 Task: Add the task  Integrate a new email marketing system for a company's email campaigns to the section Code Combat in the project AgileInsight and add a Due Date to the respective task as 2023/08/05
Action: Mouse moved to (63, 285)
Screenshot: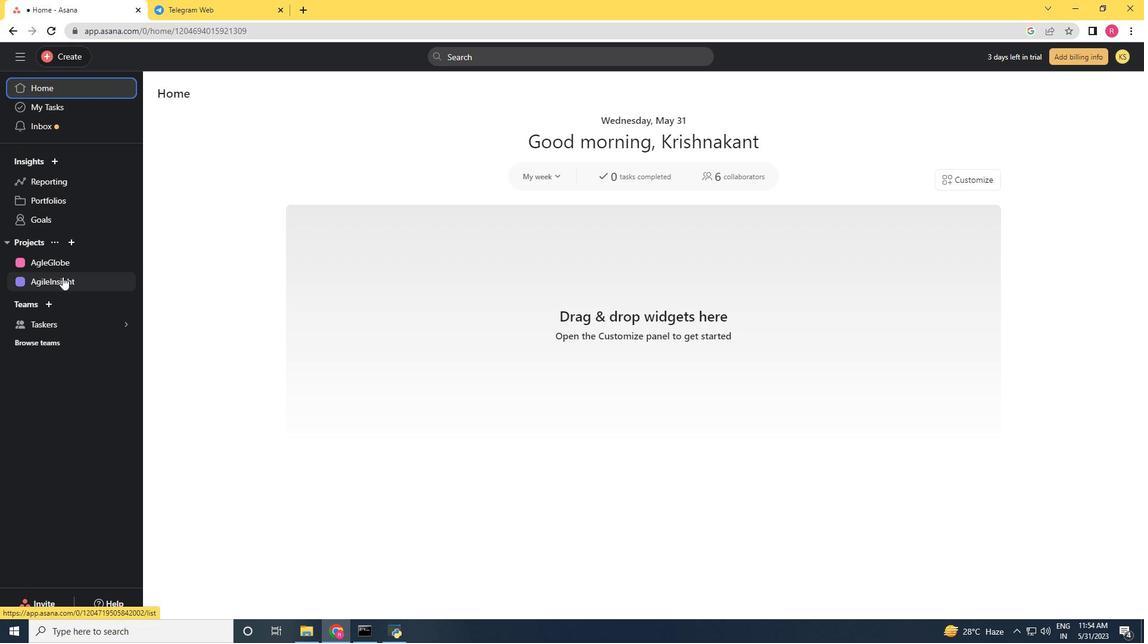 
Action: Mouse pressed left at (63, 285)
Screenshot: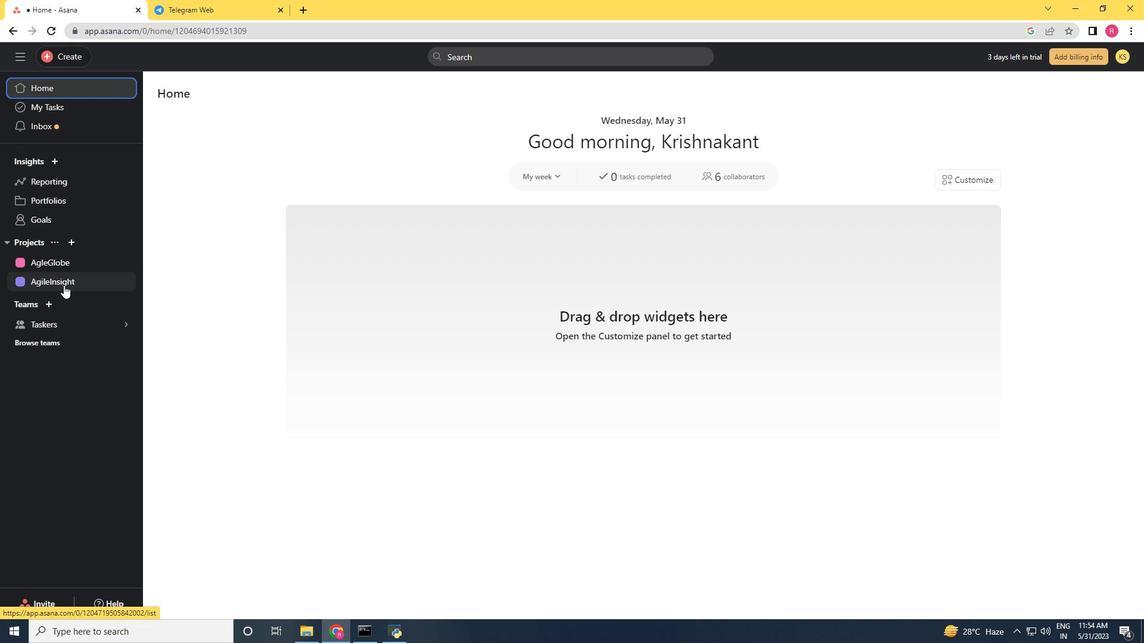 
Action: Mouse moved to (644, 443)
Screenshot: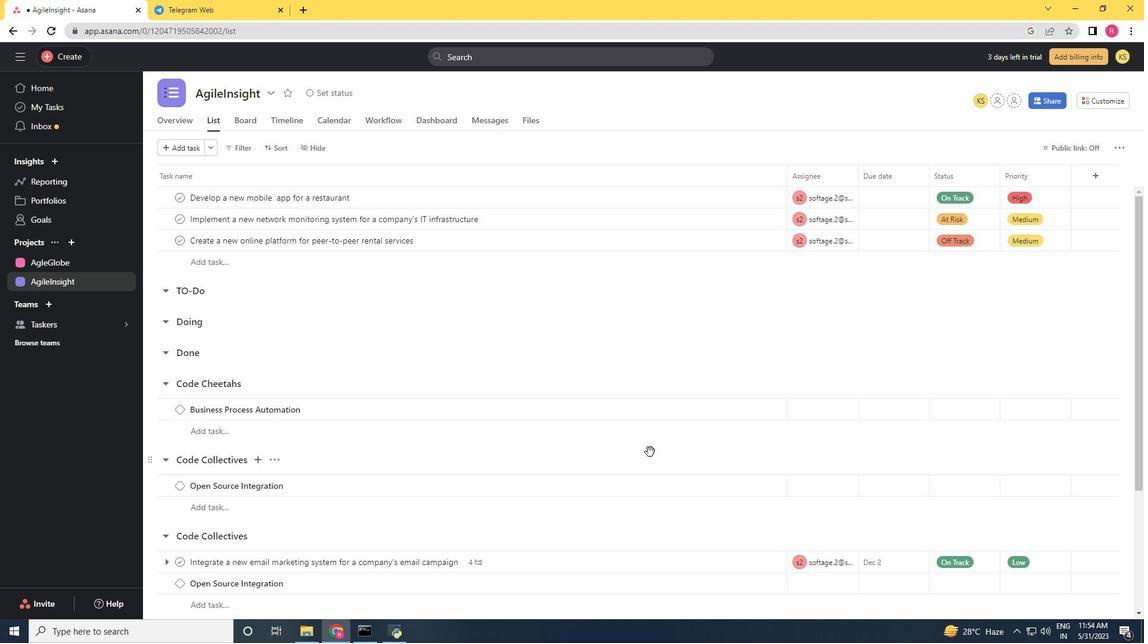 
Action: Mouse scrolled (644, 442) with delta (0, 0)
Screenshot: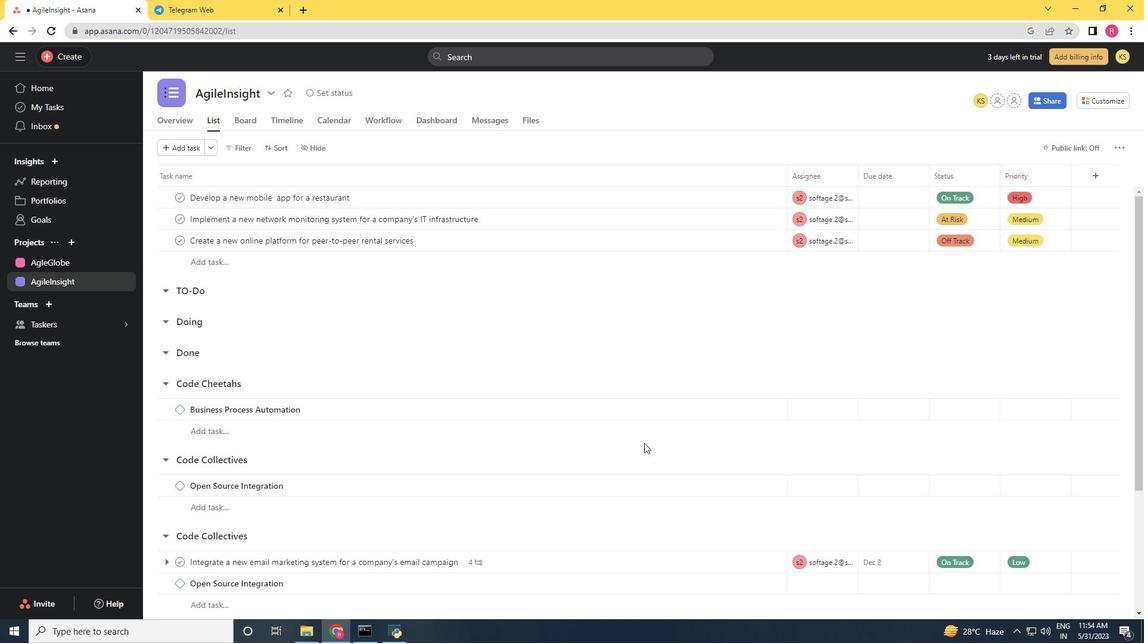
Action: Mouse scrolled (644, 442) with delta (0, 0)
Screenshot: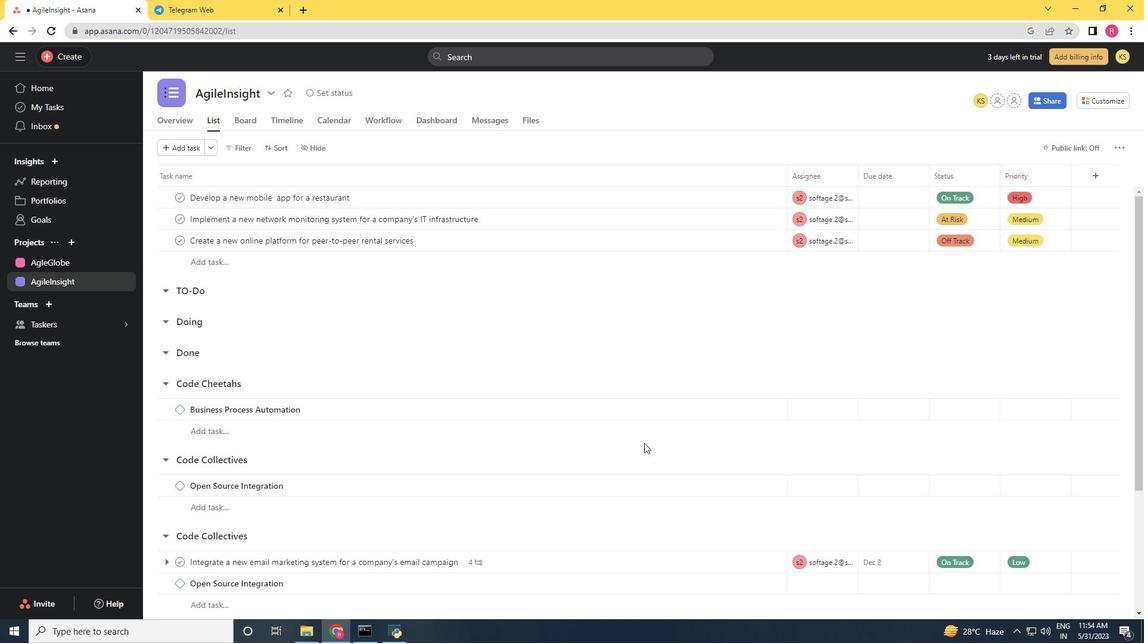 
Action: Mouse moved to (750, 446)
Screenshot: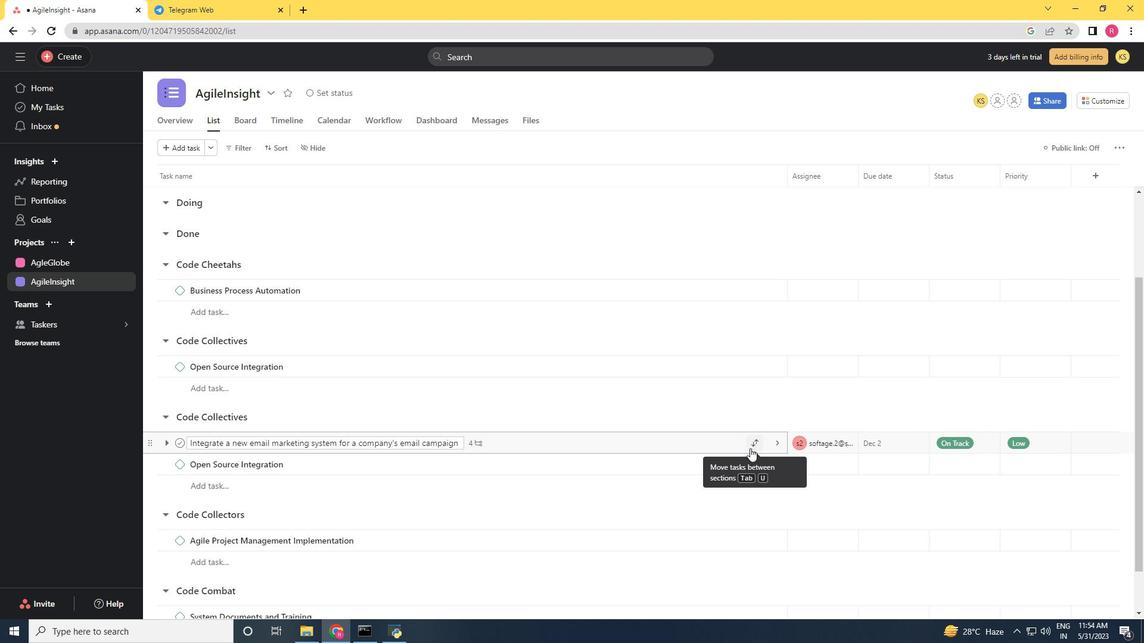 
Action: Mouse pressed left at (750, 446)
Screenshot: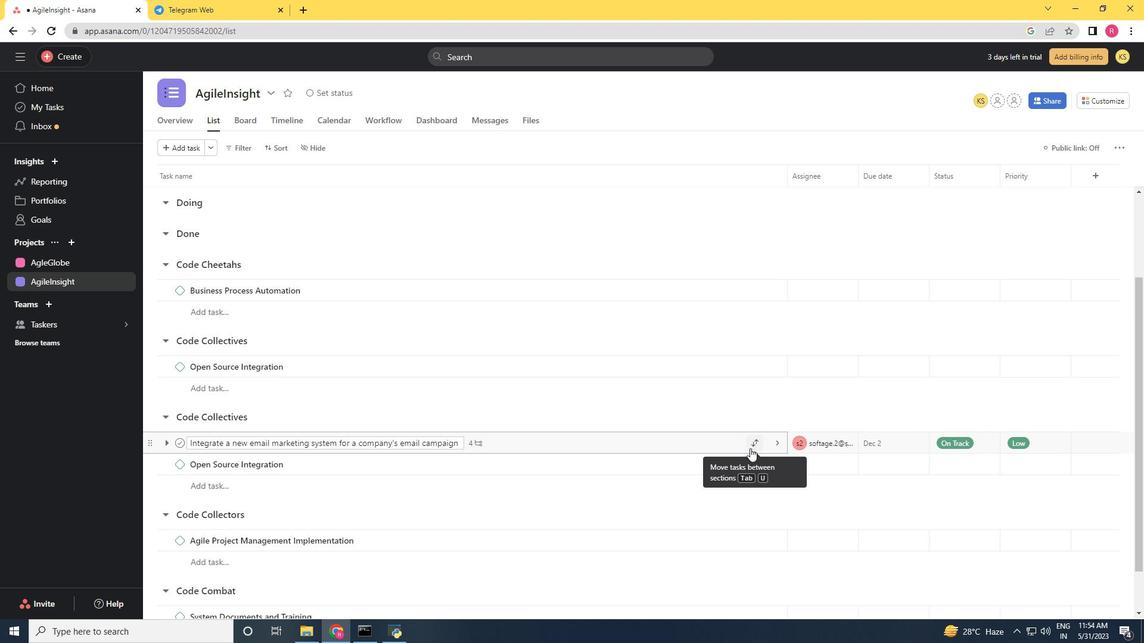 
Action: Mouse moved to (715, 399)
Screenshot: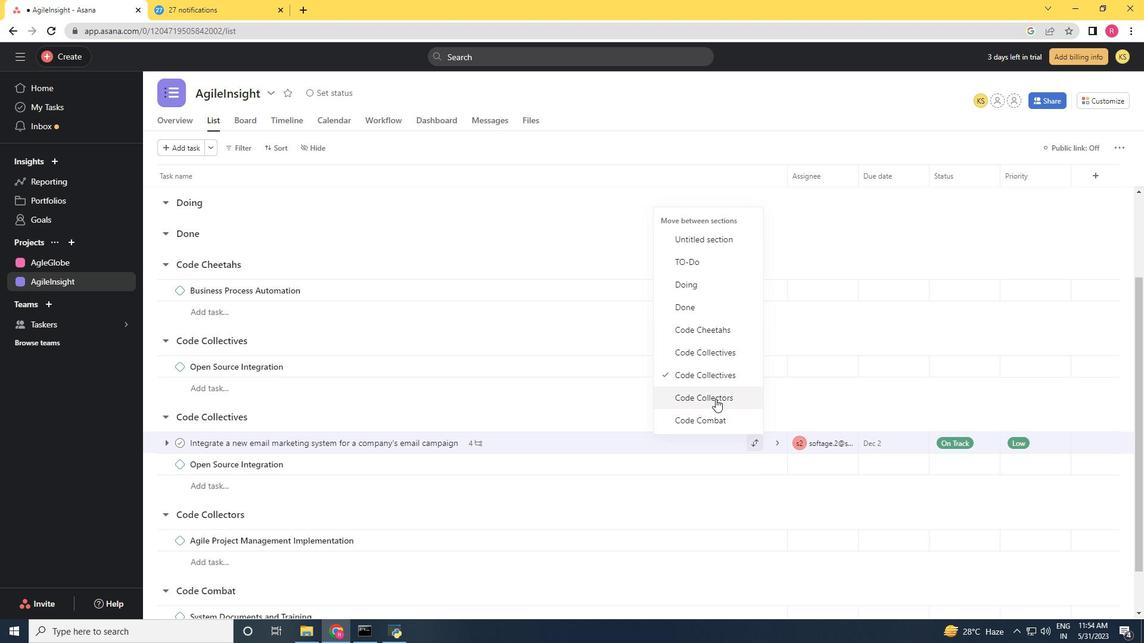 
Action: Mouse pressed left at (715, 399)
Screenshot: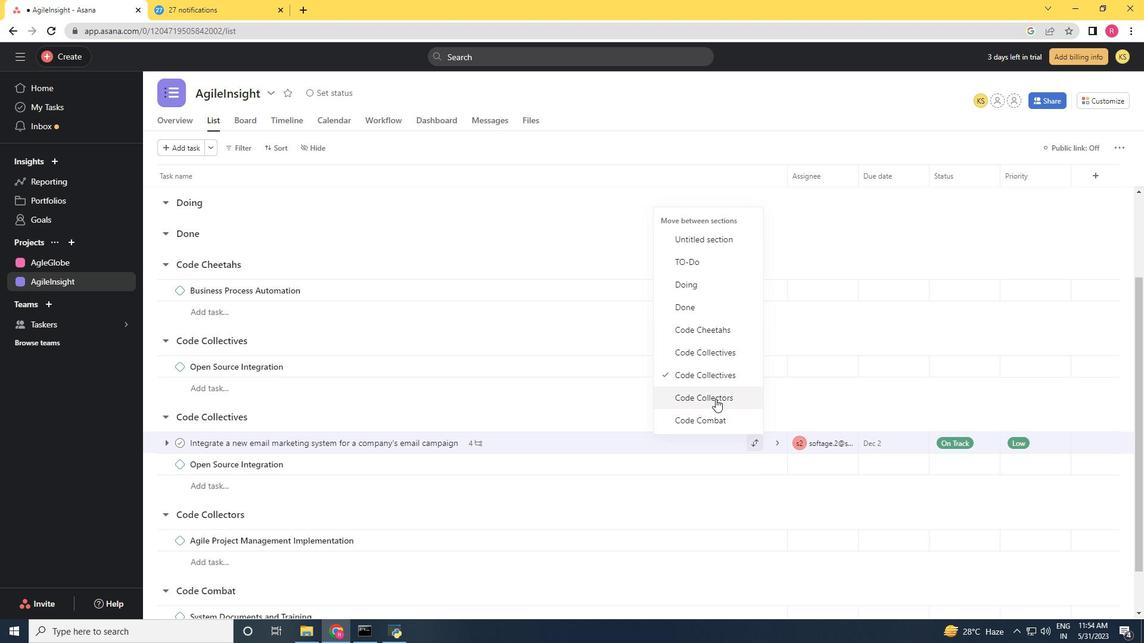 
Action: Mouse moved to (613, 515)
Screenshot: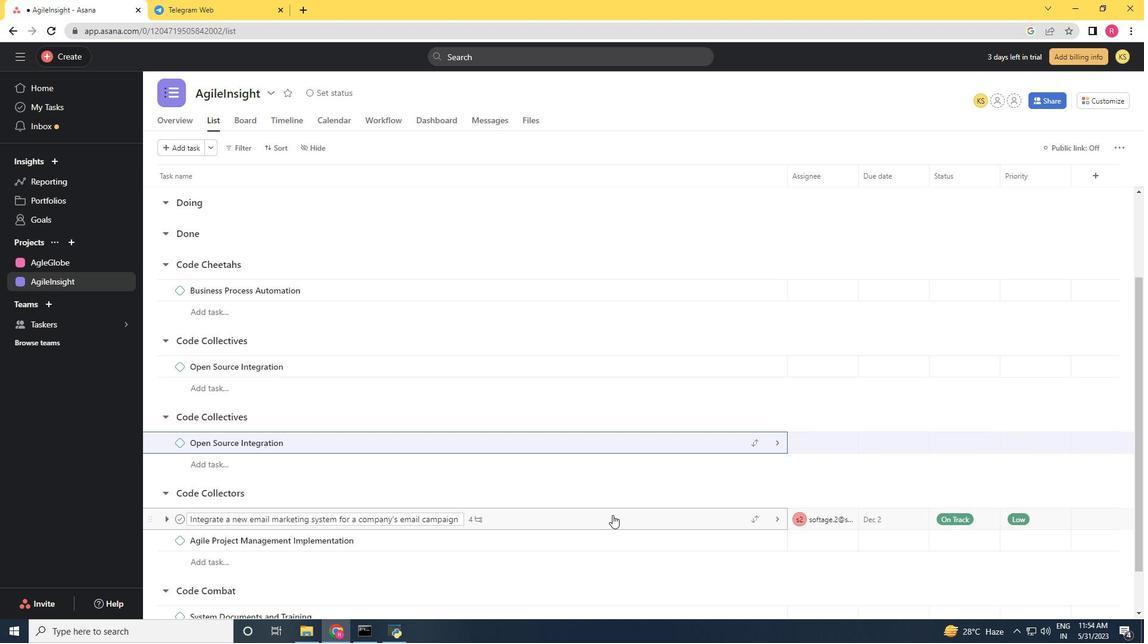 
Action: Mouse pressed left at (613, 515)
Screenshot: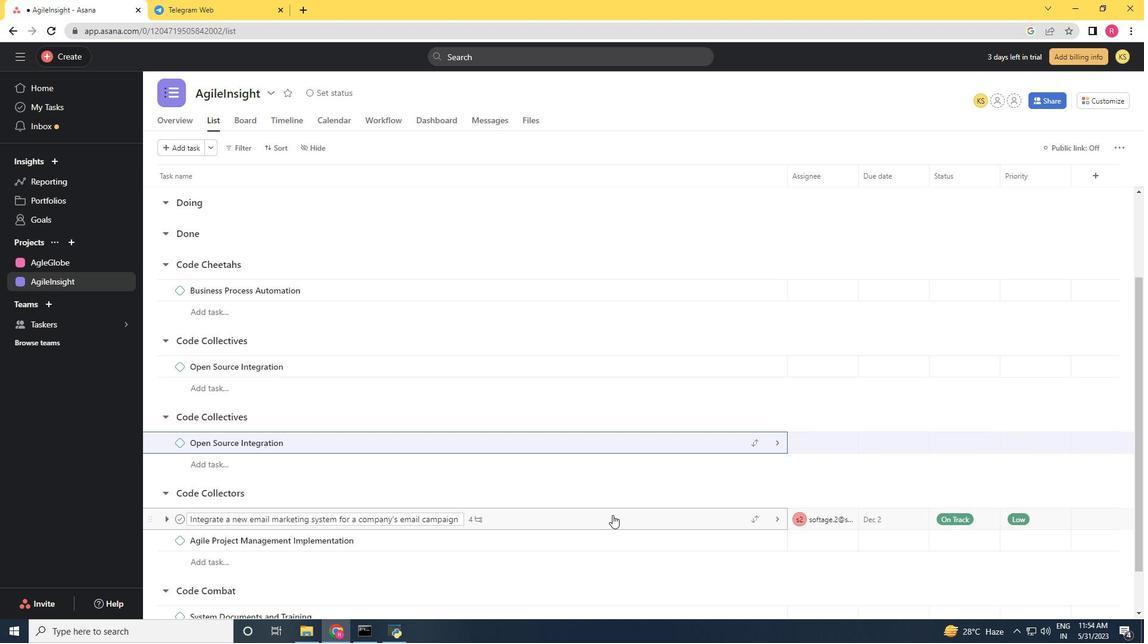
Action: Mouse moved to (880, 259)
Screenshot: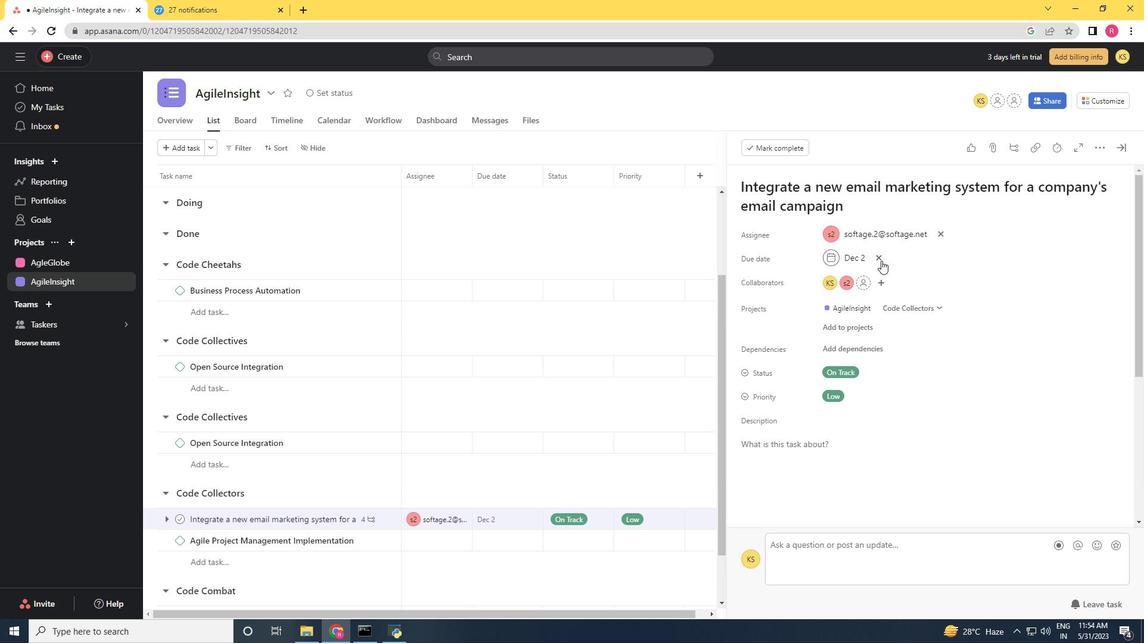 
Action: Mouse pressed left at (880, 259)
Screenshot: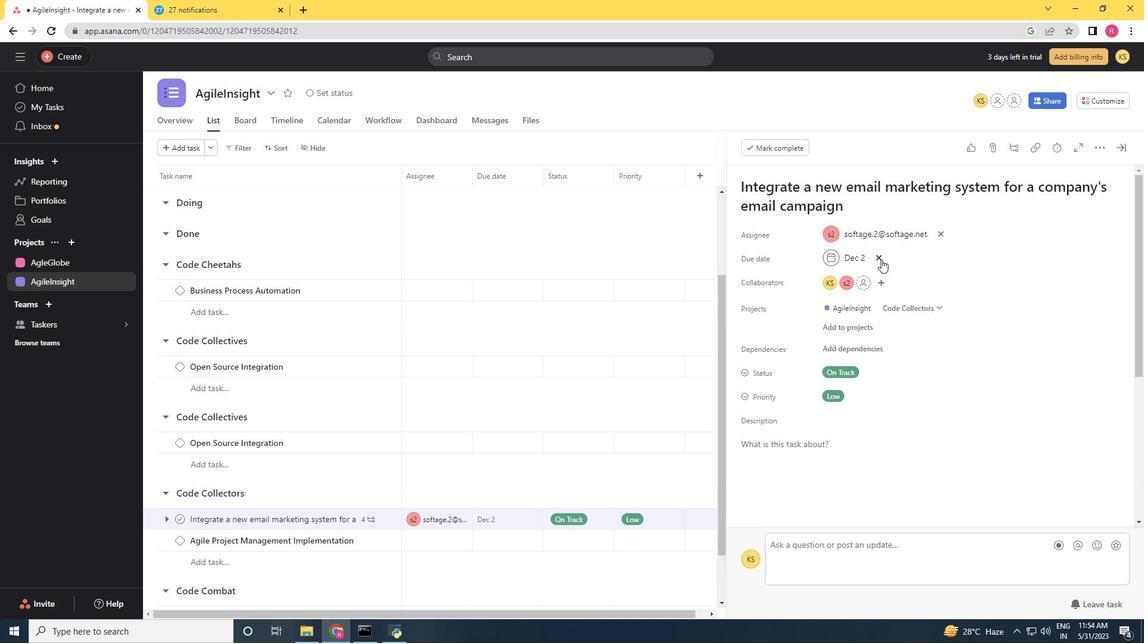 
Action: Mouse moved to (859, 255)
Screenshot: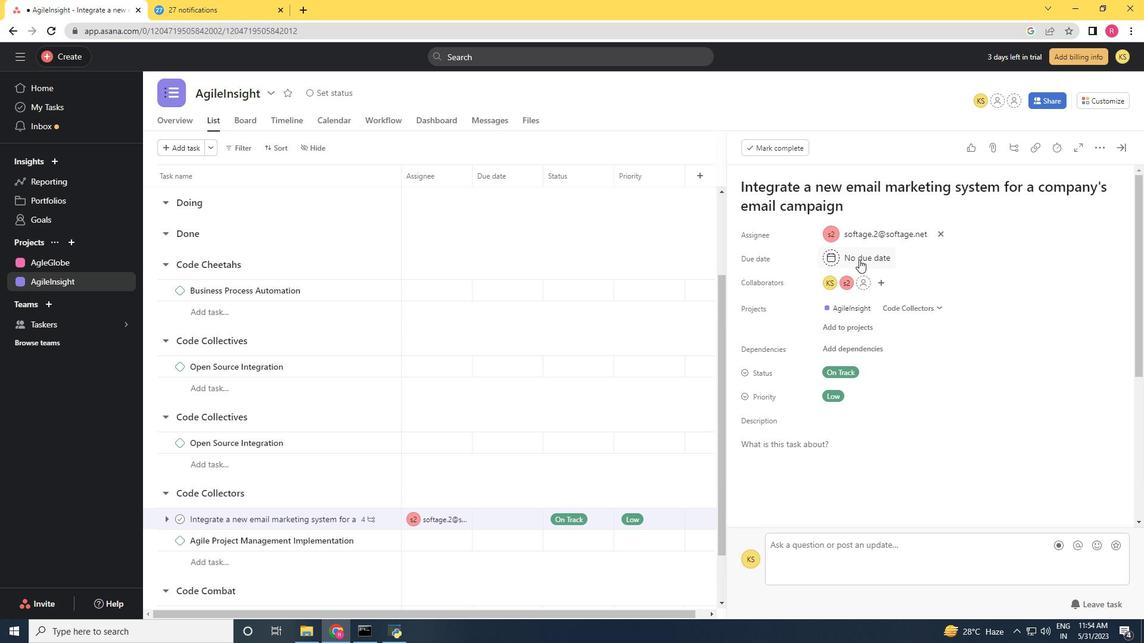 
Action: Mouse pressed left at (859, 255)
Screenshot: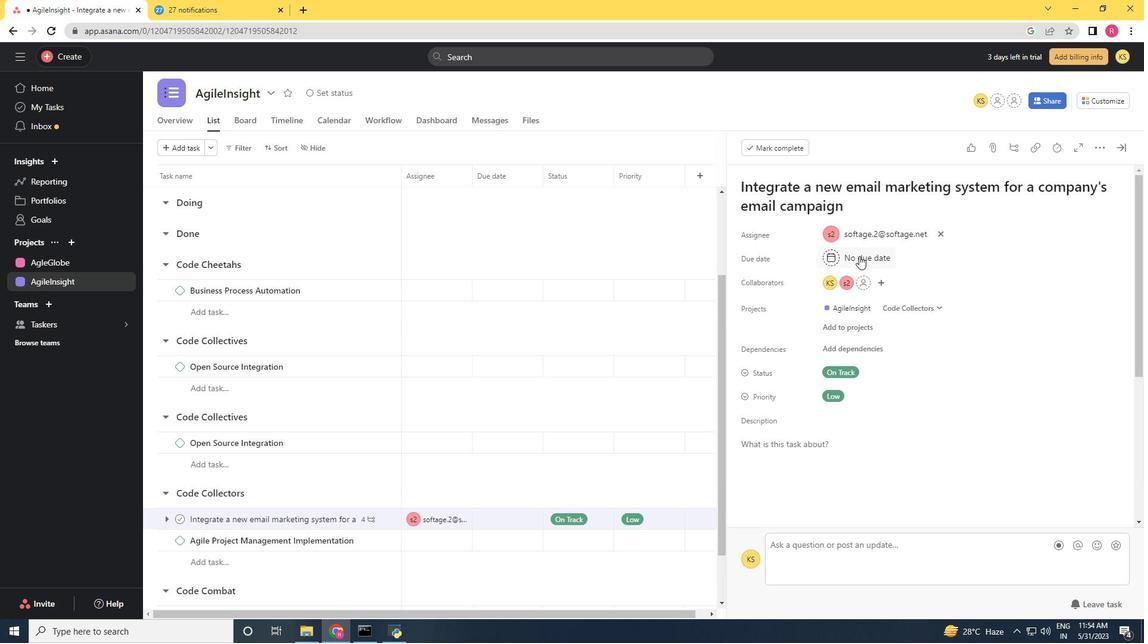 
Action: Mouse moved to (968, 318)
Screenshot: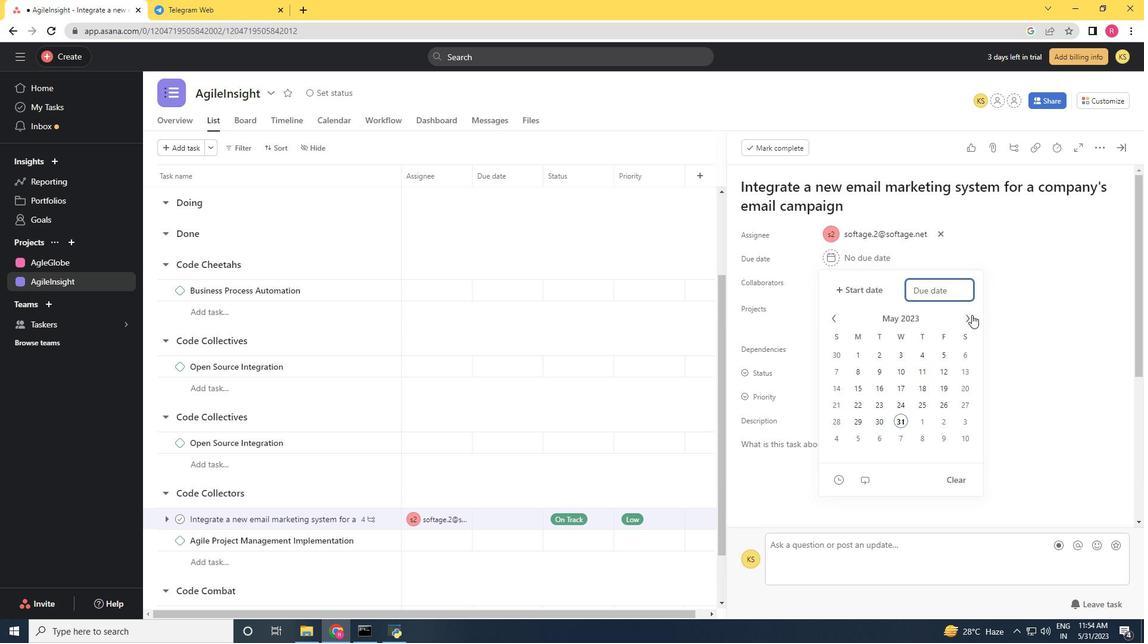 
Action: Mouse pressed left at (968, 318)
Screenshot: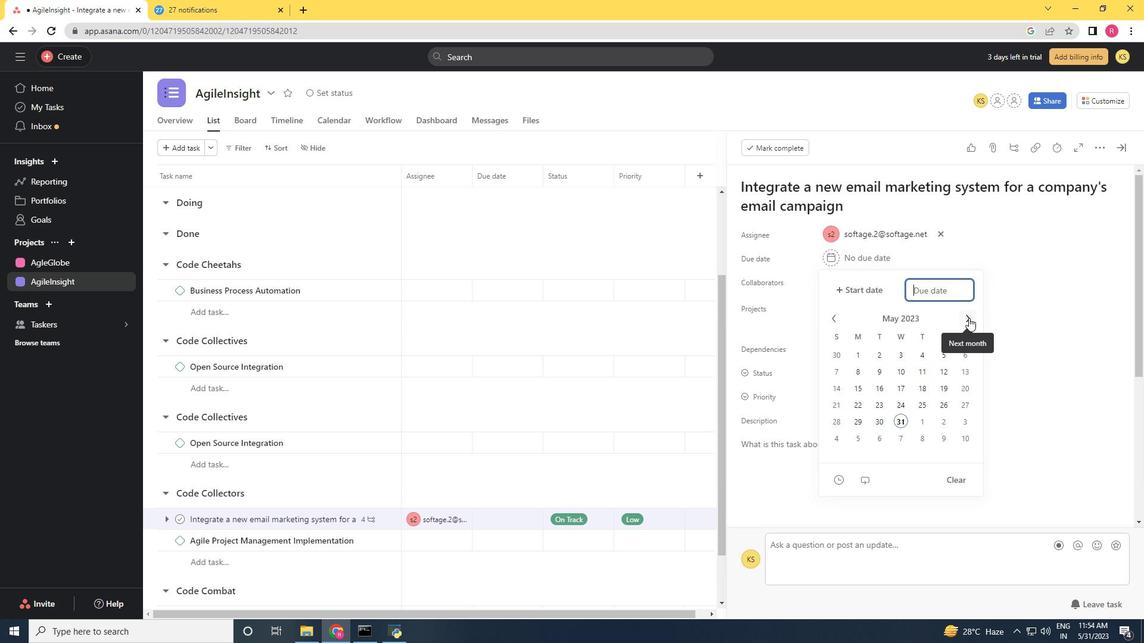 
Action: Mouse pressed left at (968, 318)
Screenshot: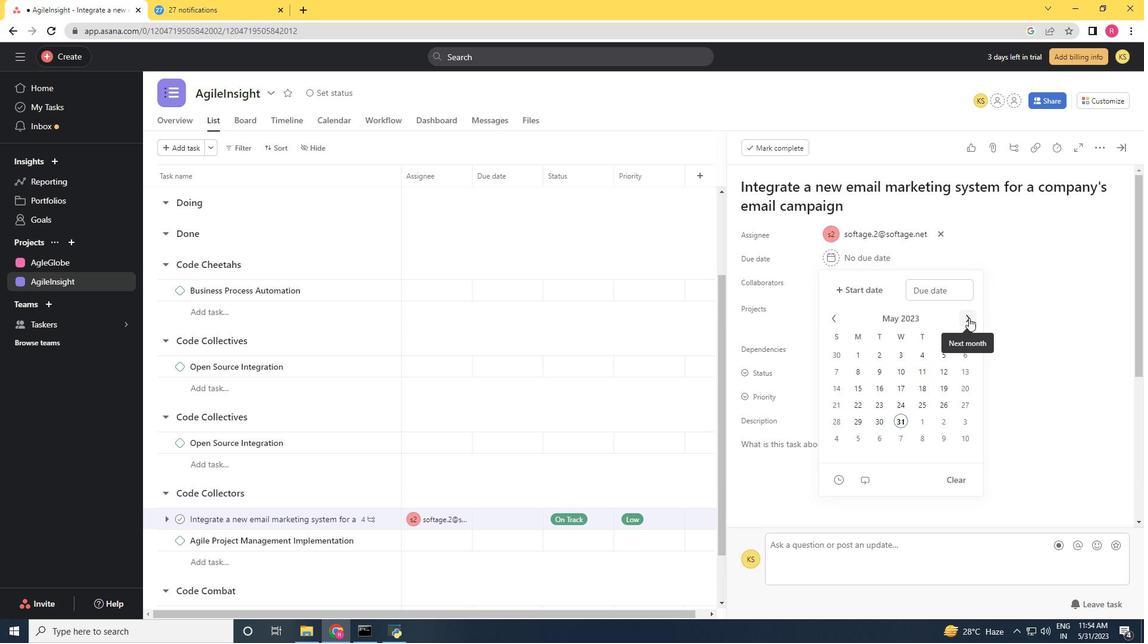 
Action: Mouse pressed left at (968, 318)
Screenshot: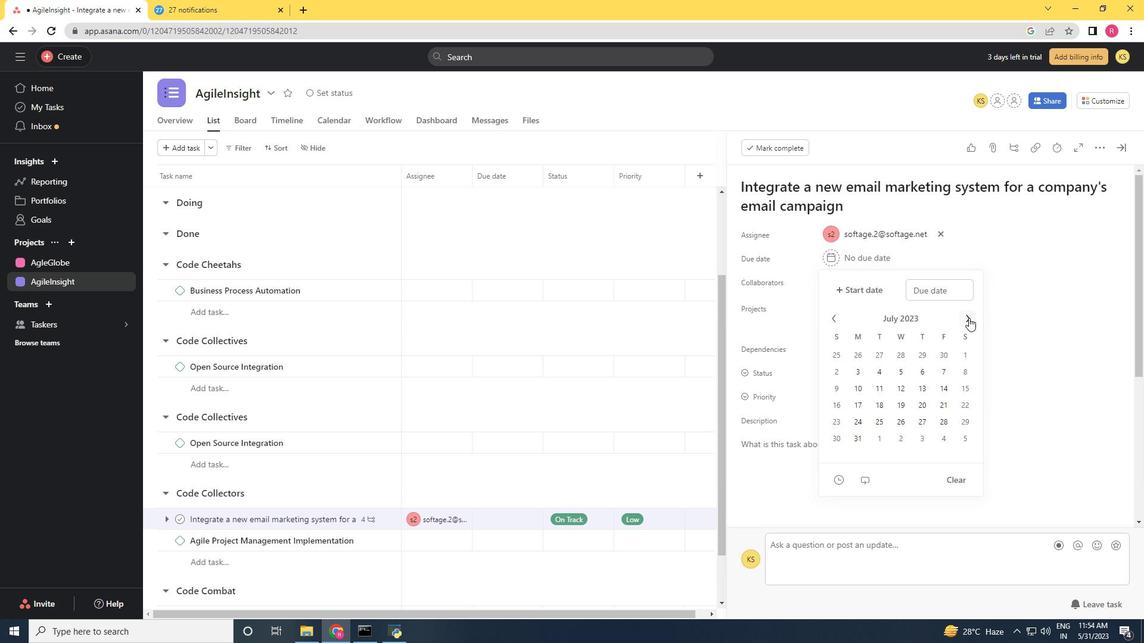 
Action: Mouse moved to (968, 353)
Screenshot: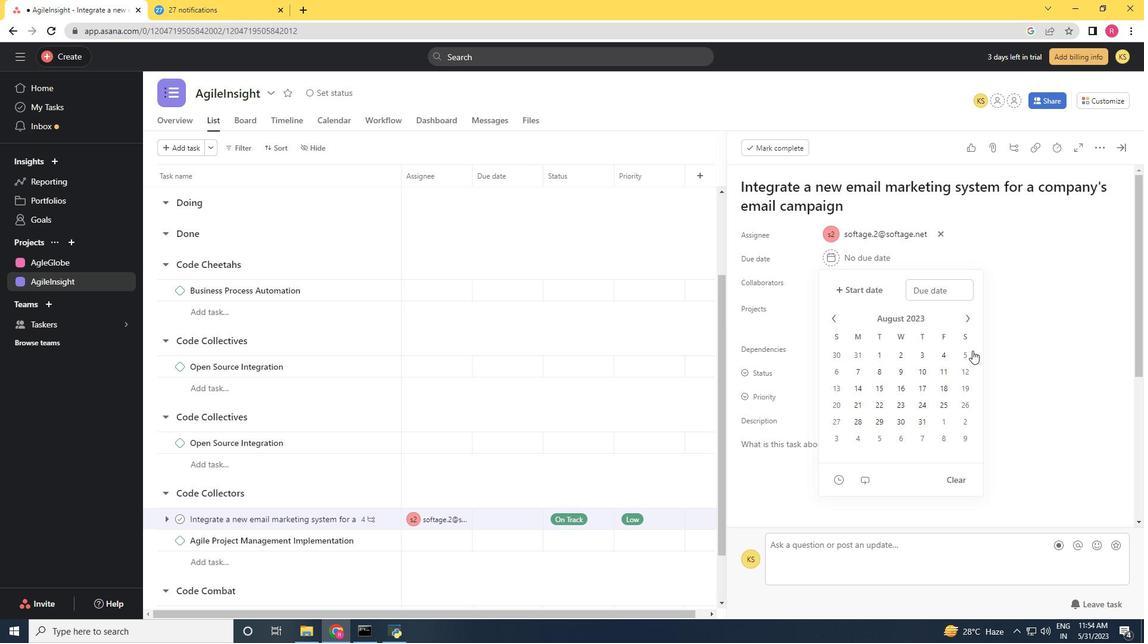 
Action: Mouse pressed left at (968, 353)
Screenshot: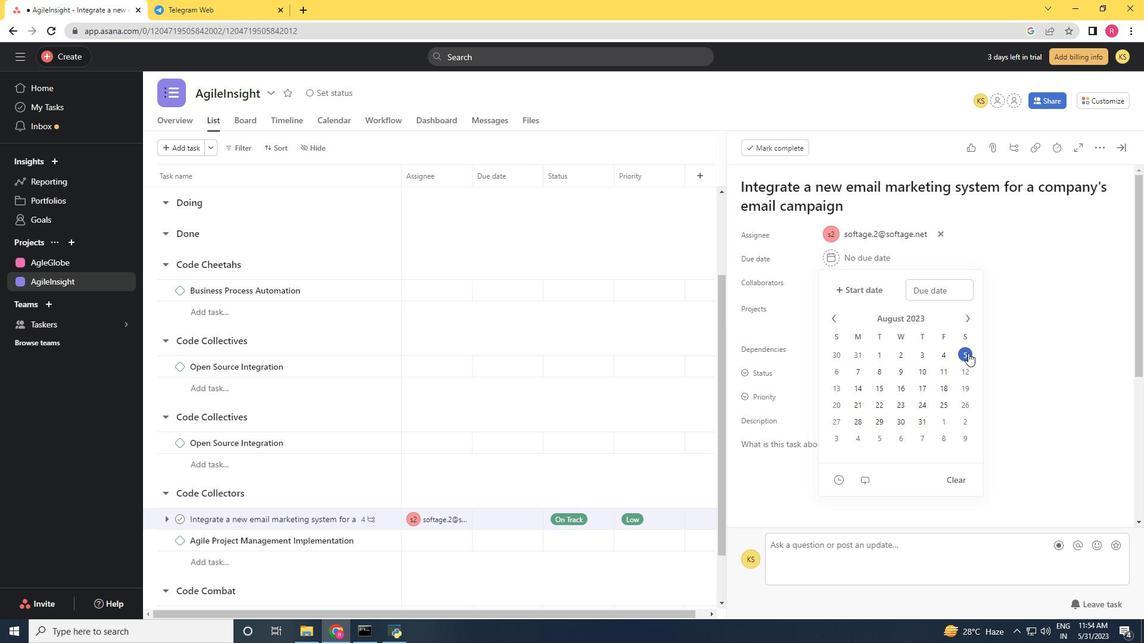 
Action: Mouse moved to (1011, 359)
Screenshot: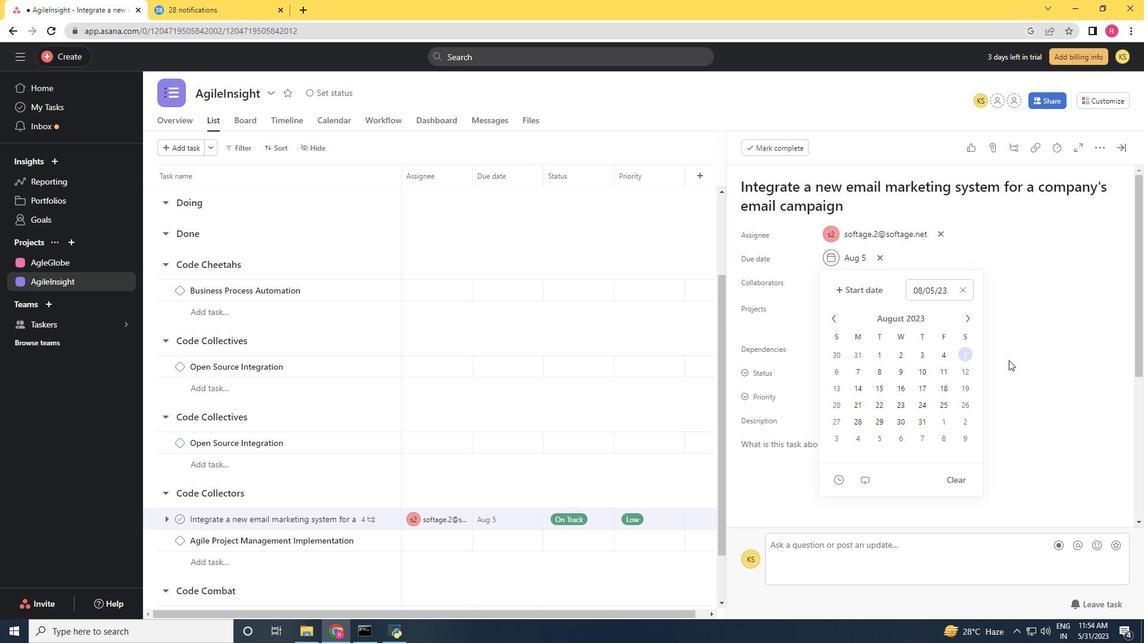 
Action: Mouse pressed left at (1011, 359)
Screenshot: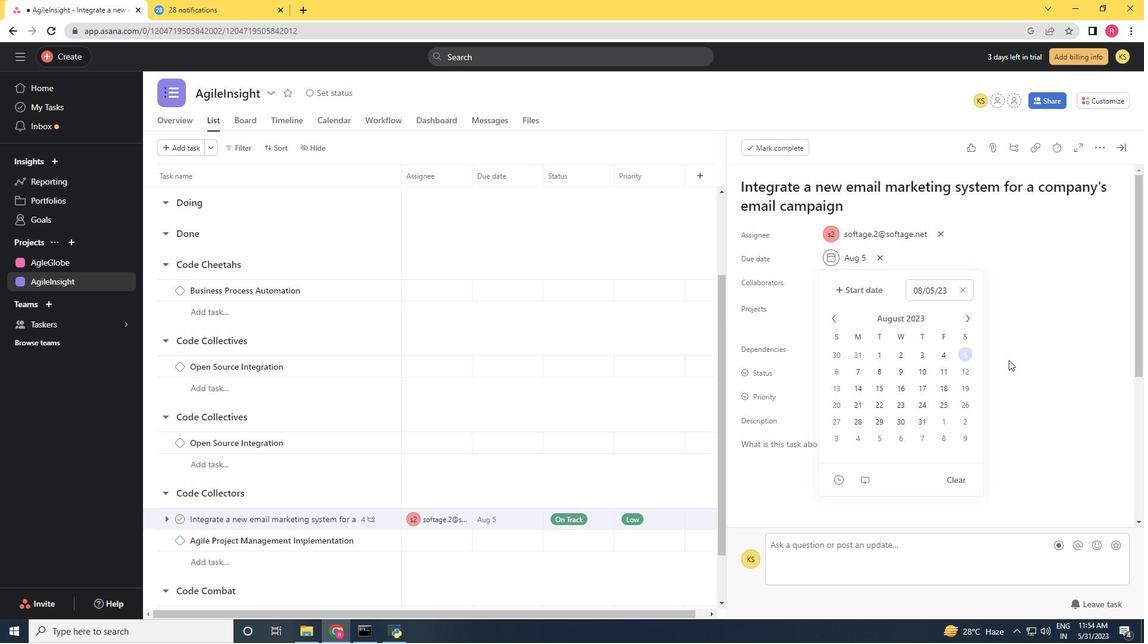 
Action: Mouse moved to (1117, 147)
Screenshot: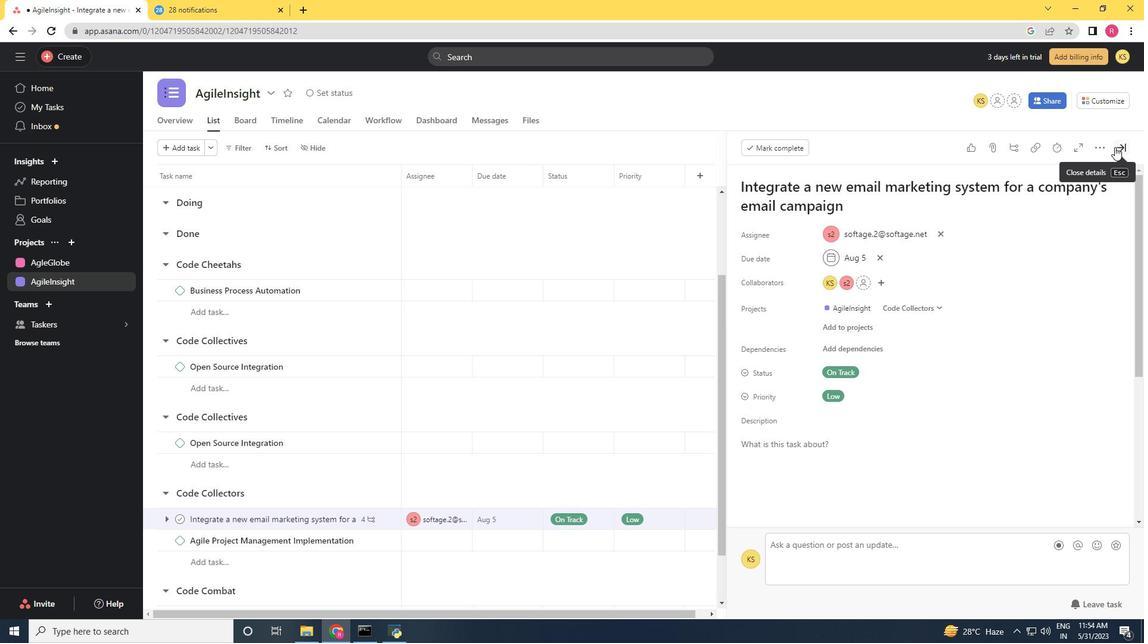 
Action: Mouse pressed left at (1117, 147)
Screenshot: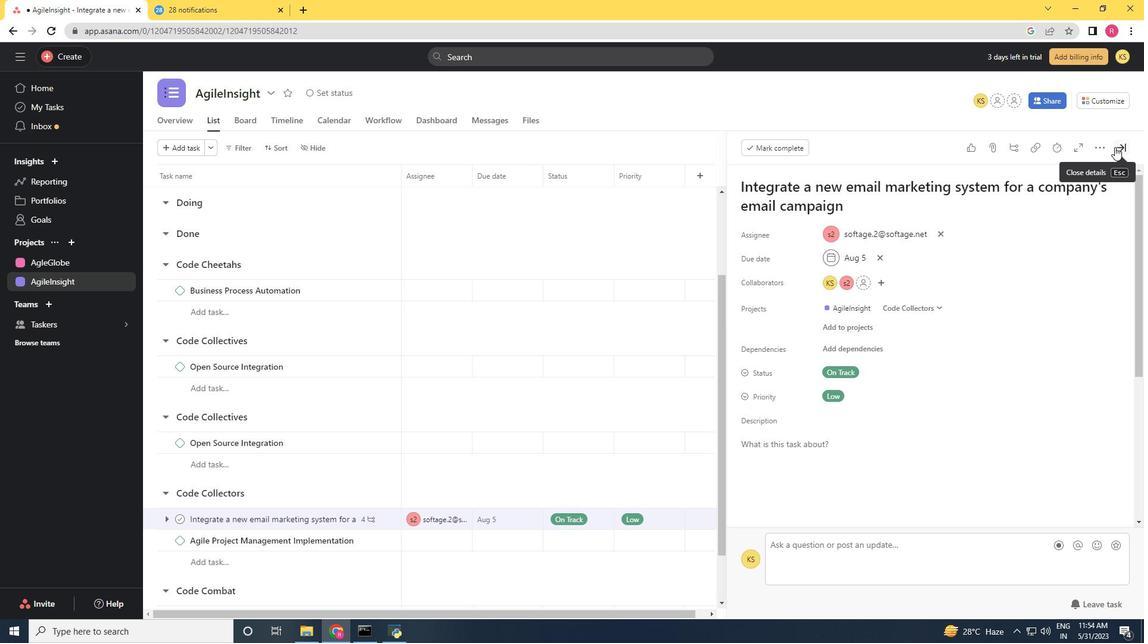 
Action: Mouse moved to (950, 318)
Screenshot: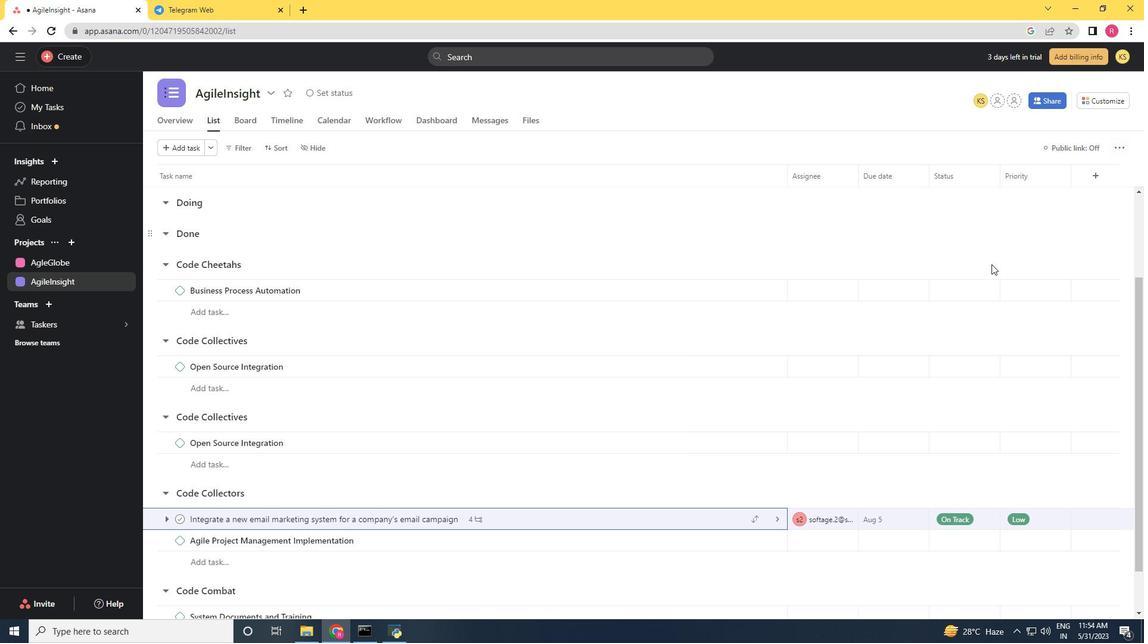 
